 Task: Open a blank sheet, save the file as Pottery.doc and add heading 'Pottery'Pottery ,with the parapraph,with the parapraph Pottery is the art of creating objects from clay by hand or on a pottery wheel. It involves techniques such as molding, shaping, and glazing to create functional or decorative ceramic items like bowls, vases, and sculptures.Apply Font Style Aharoni And font size 14. Apply font style in  Heading Bernard MT Condensed and font size 16 Change heading alignment to  Left
Action: Mouse moved to (18, 20)
Screenshot: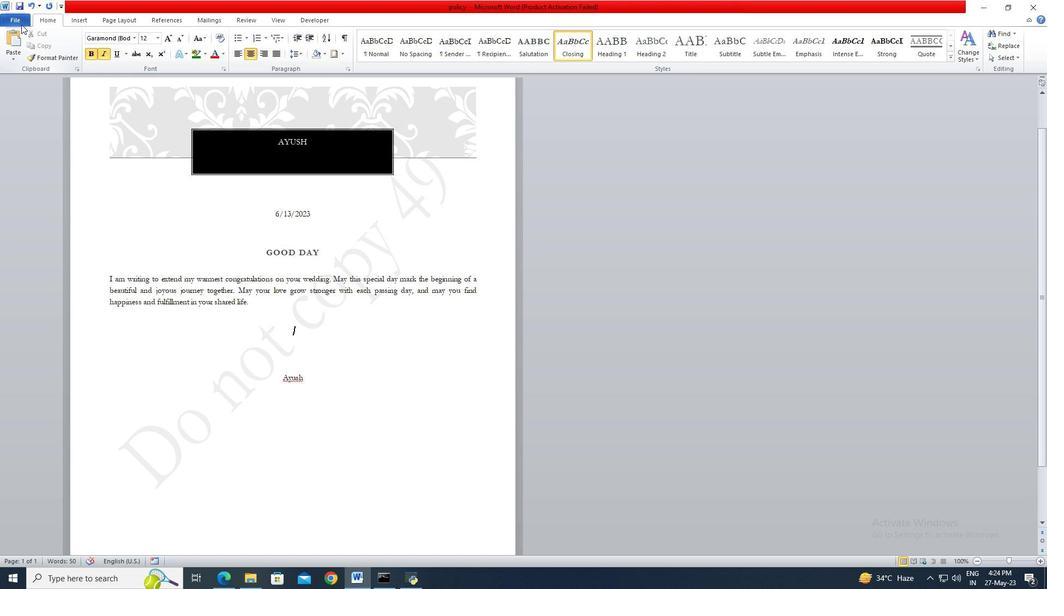 
Action: Mouse pressed left at (18, 20)
Screenshot: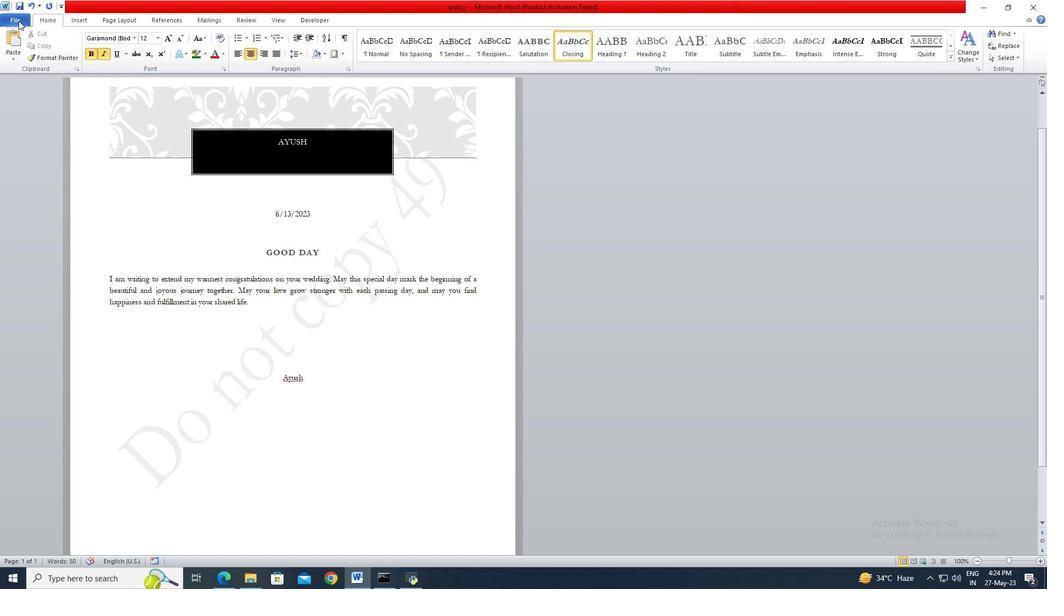 
Action: Mouse moved to (27, 147)
Screenshot: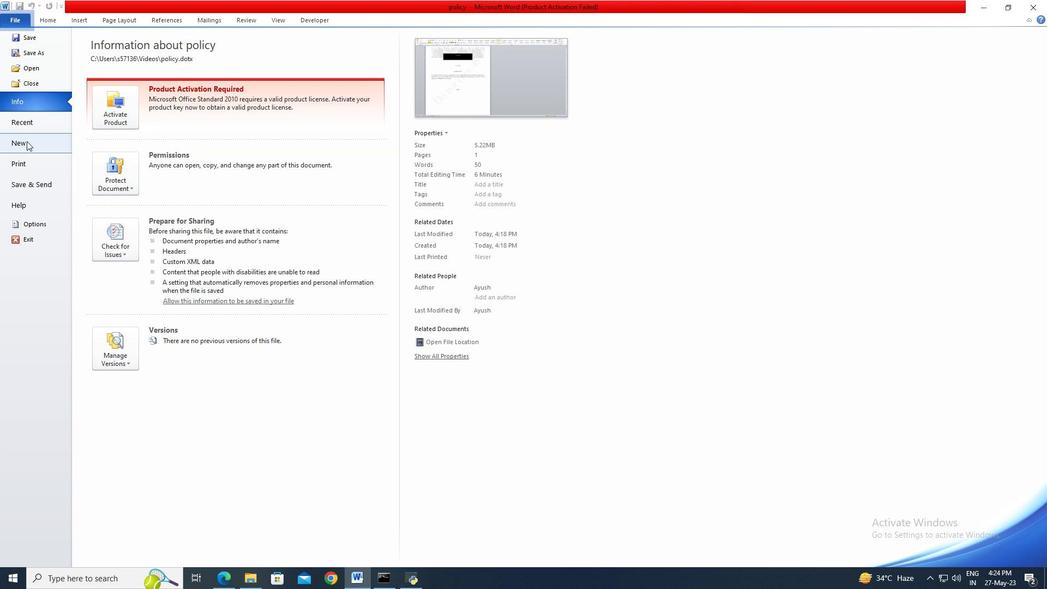 
Action: Mouse pressed left at (27, 147)
Screenshot: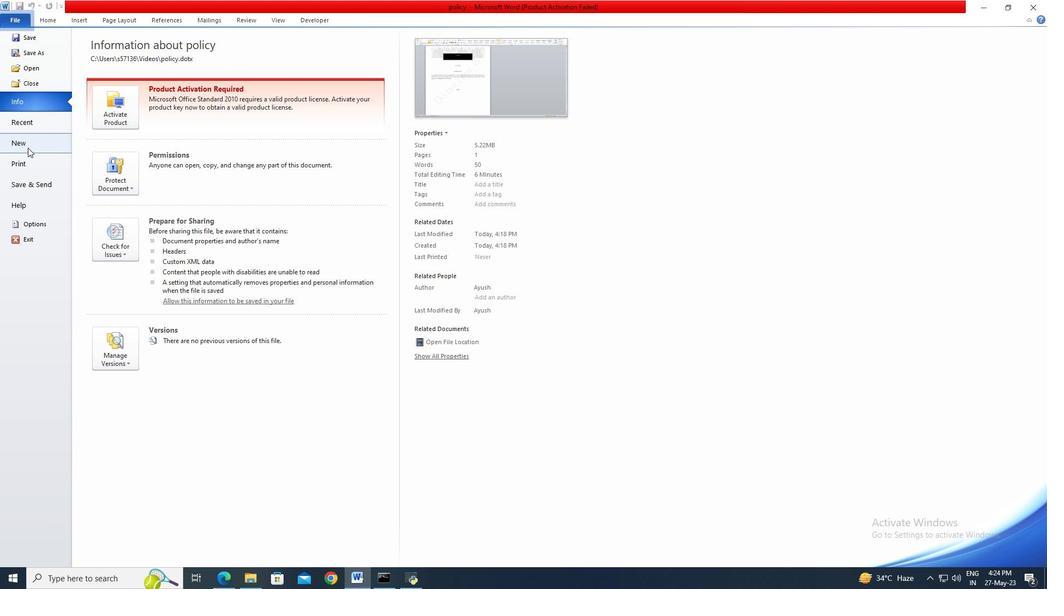 
Action: Mouse moved to (544, 291)
Screenshot: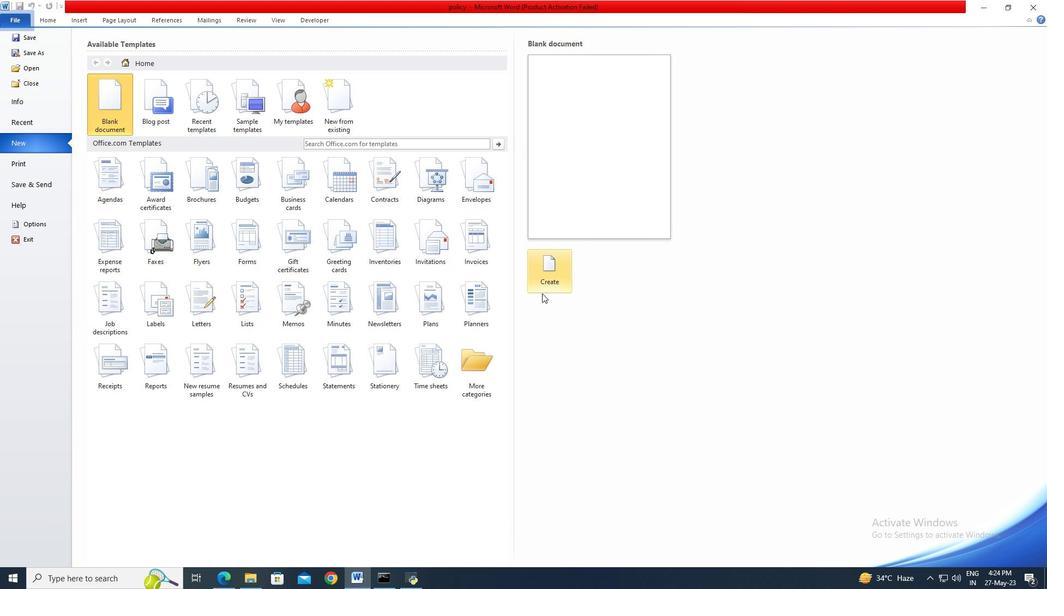 
Action: Mouse pressed left at (544, 291)
Screenshot: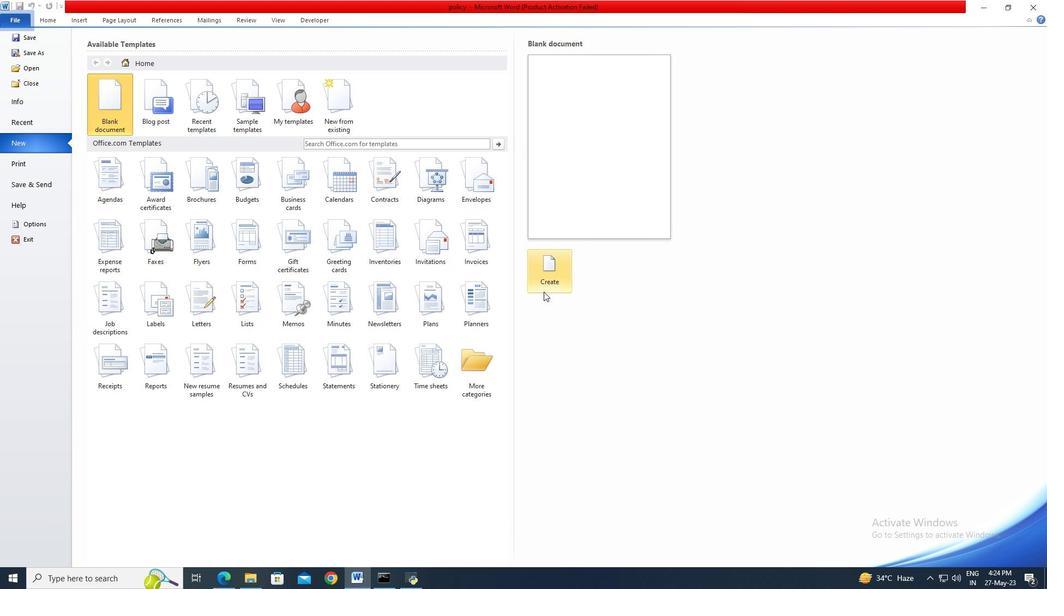 
Action: Mouse moved to (28, 21)
Screenshot: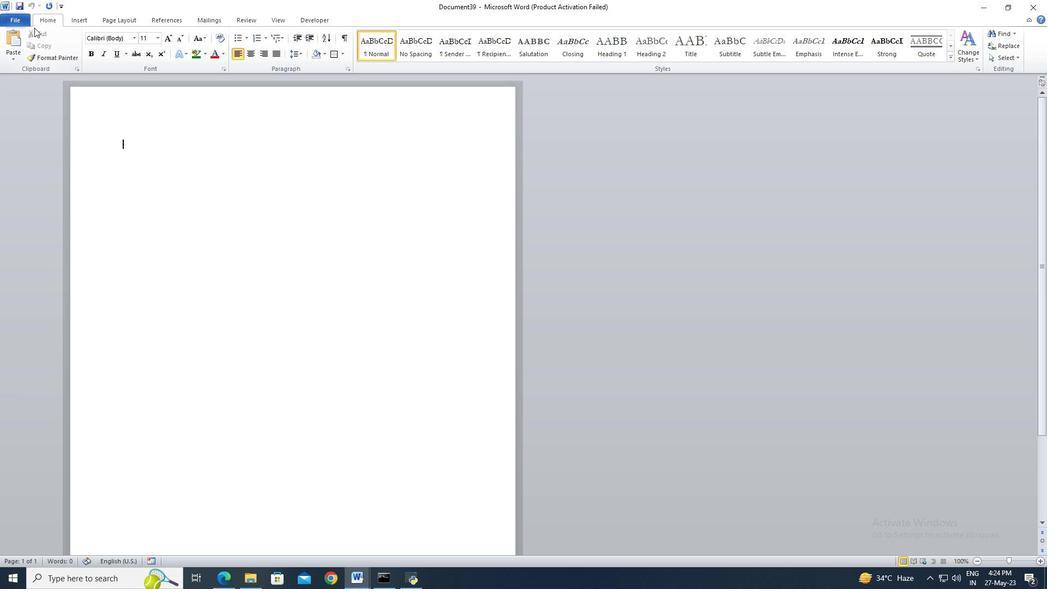 
Action: Mouse pressed left at (28, 21)
Screenshot: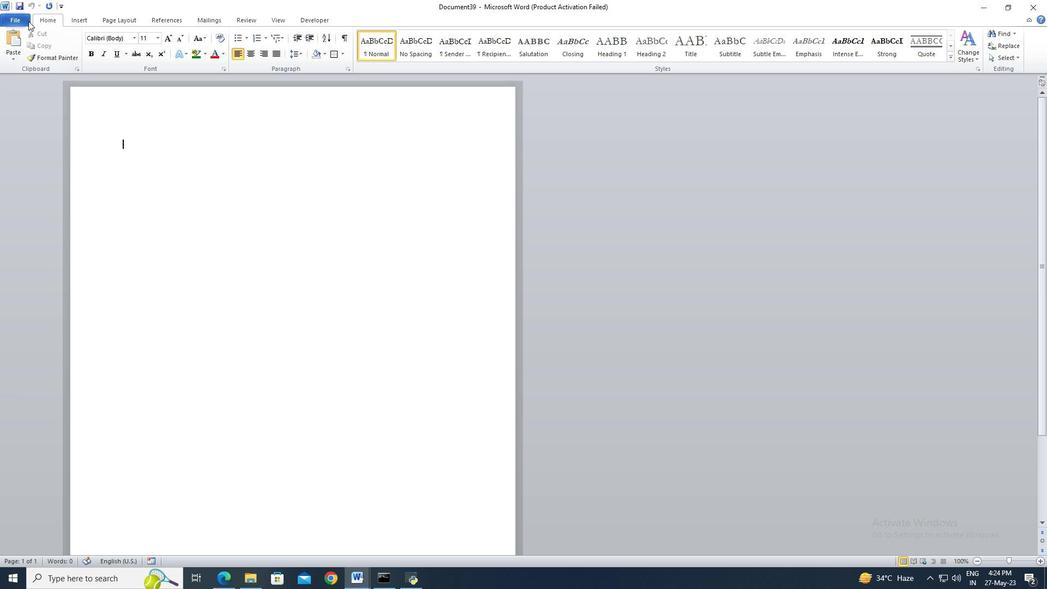 
Action: Mouse moved to (30, 46)
Screenshot: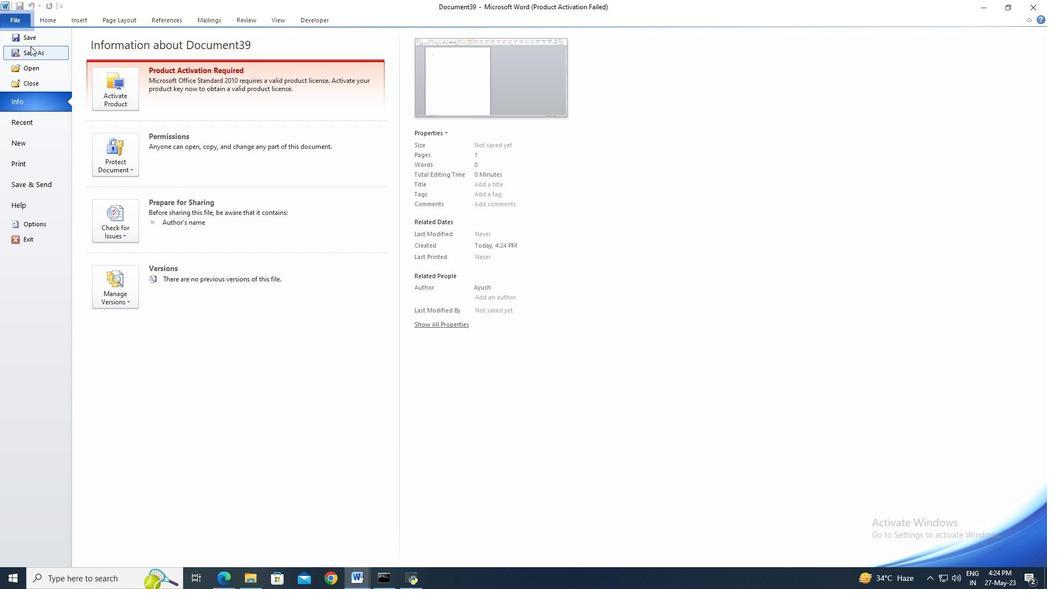 
Action: Mouse pressed left at (30, 46)
Screenshot: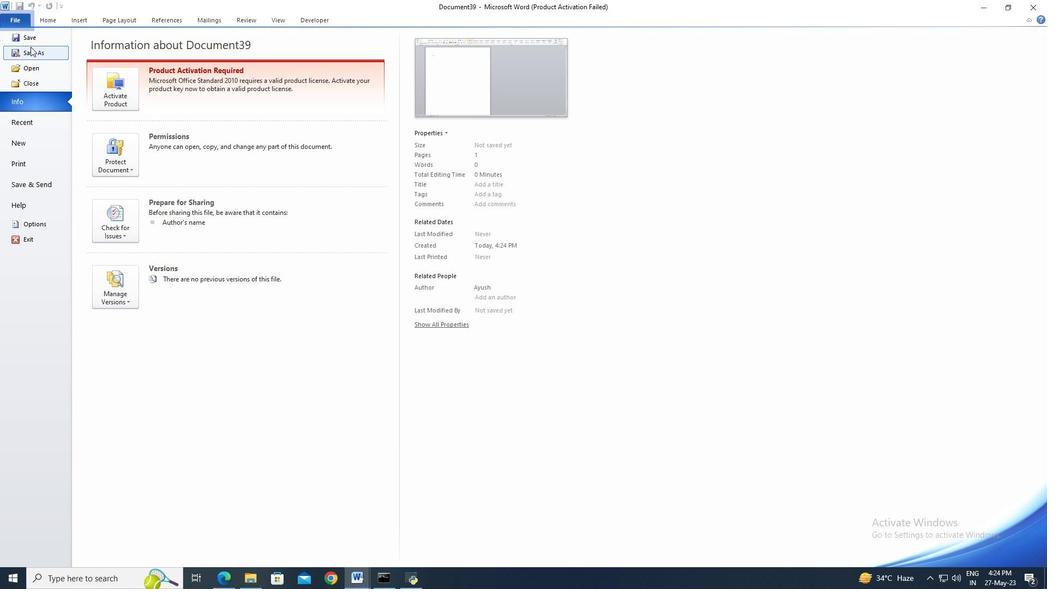 
Action: Mouse moved to (40, 114)
Screenshot: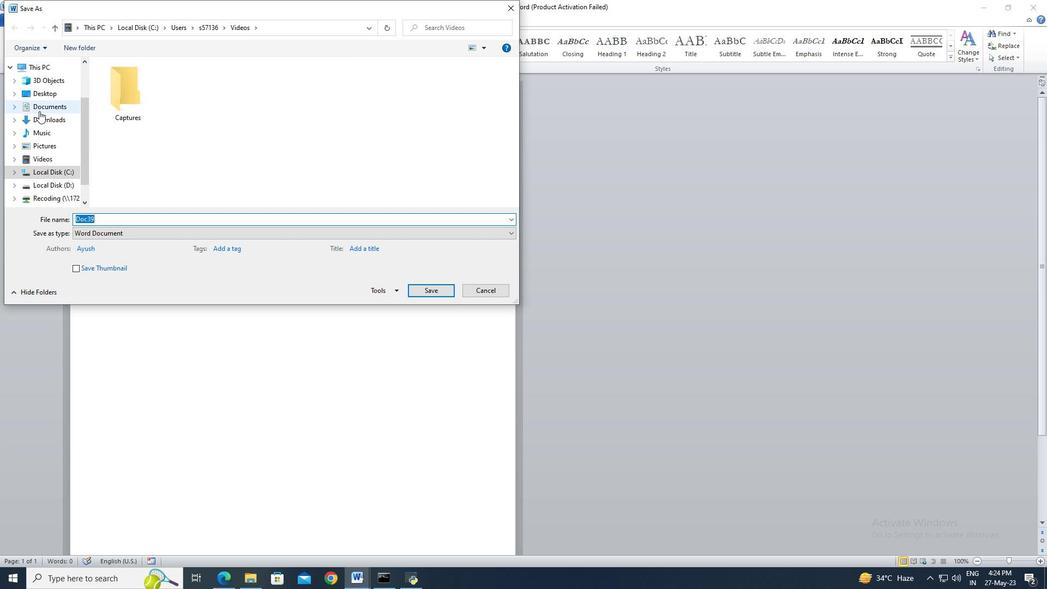 
Action: Mouse pressed left at (40, 114)
Screenshot: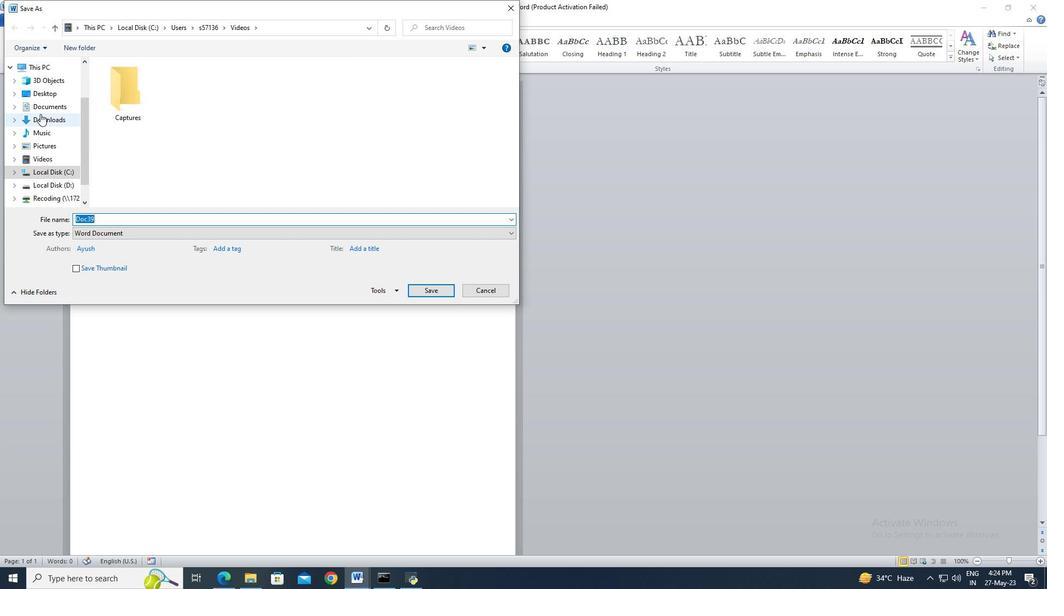 
Action: Mouse moved to (106, 216)
Screenshot: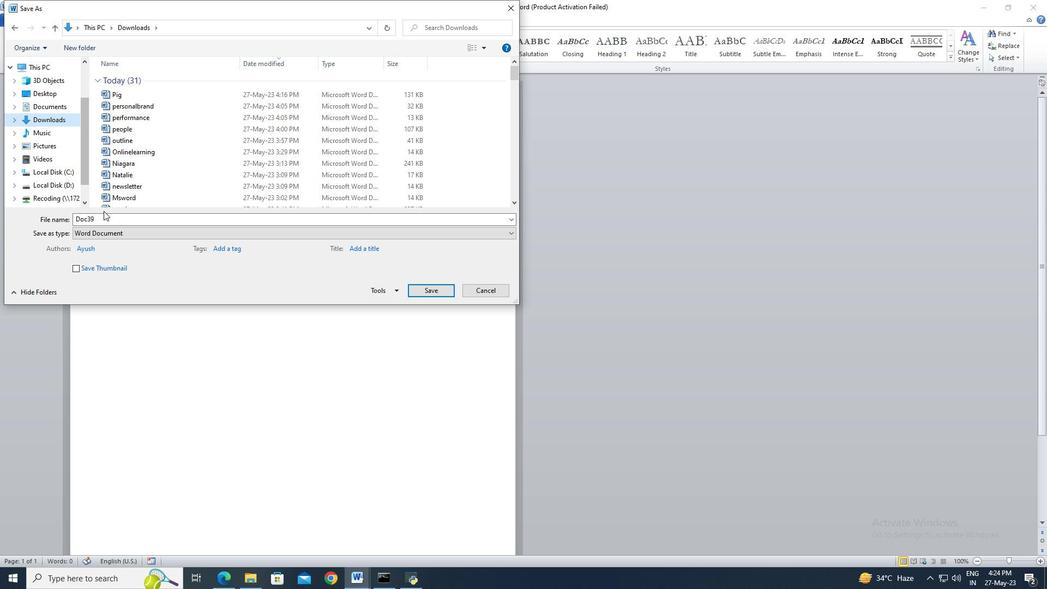 
Action: Mouse pressed left at (106, 216)
Screenshot: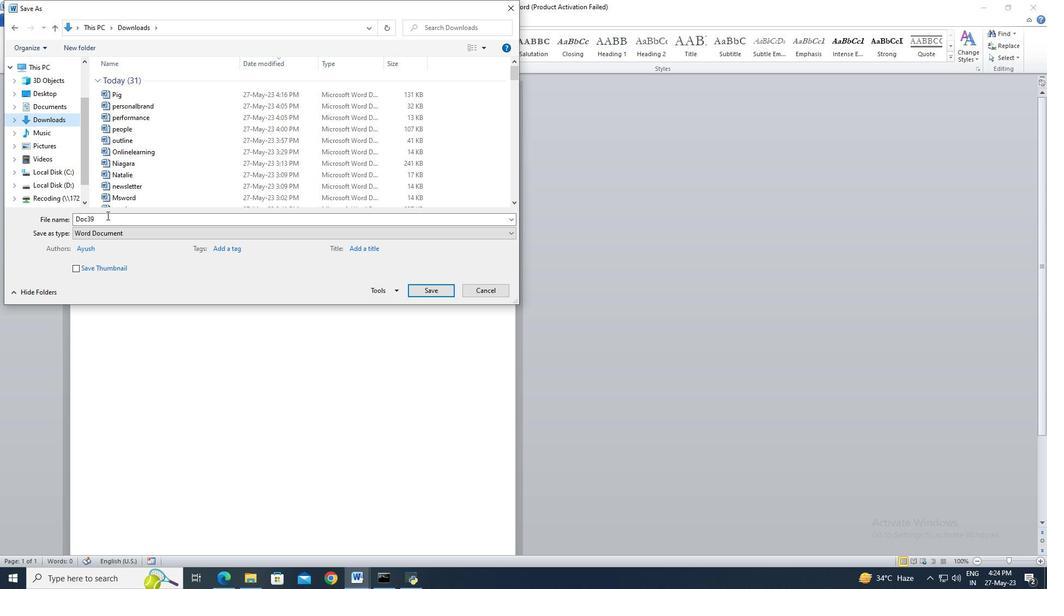 
Action: Key pressed <Key.shift>Pottery
Screenshot: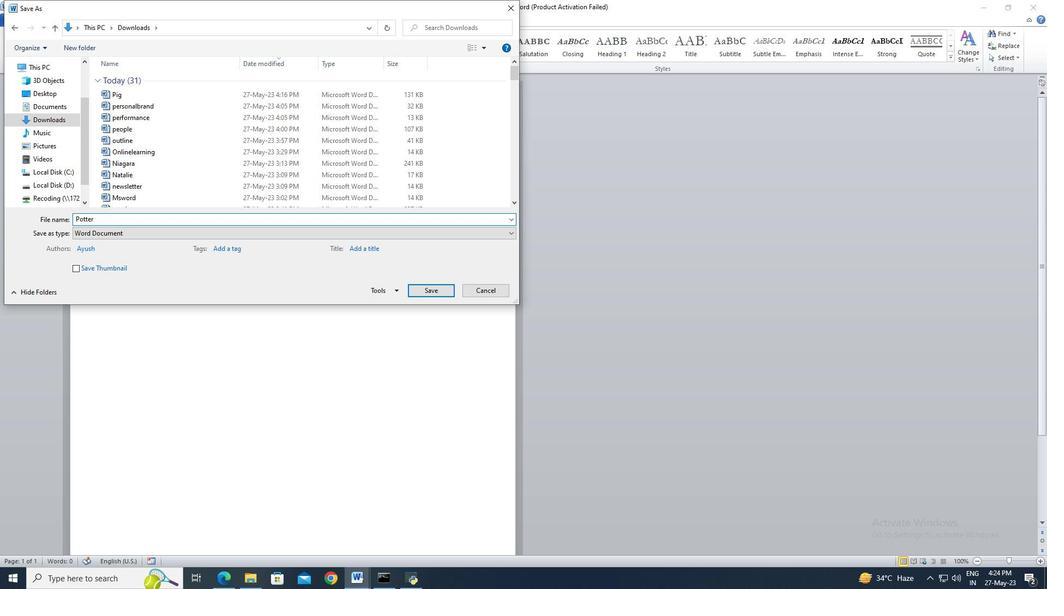
Action: Mouse moved to (417, 289)
Screenshot: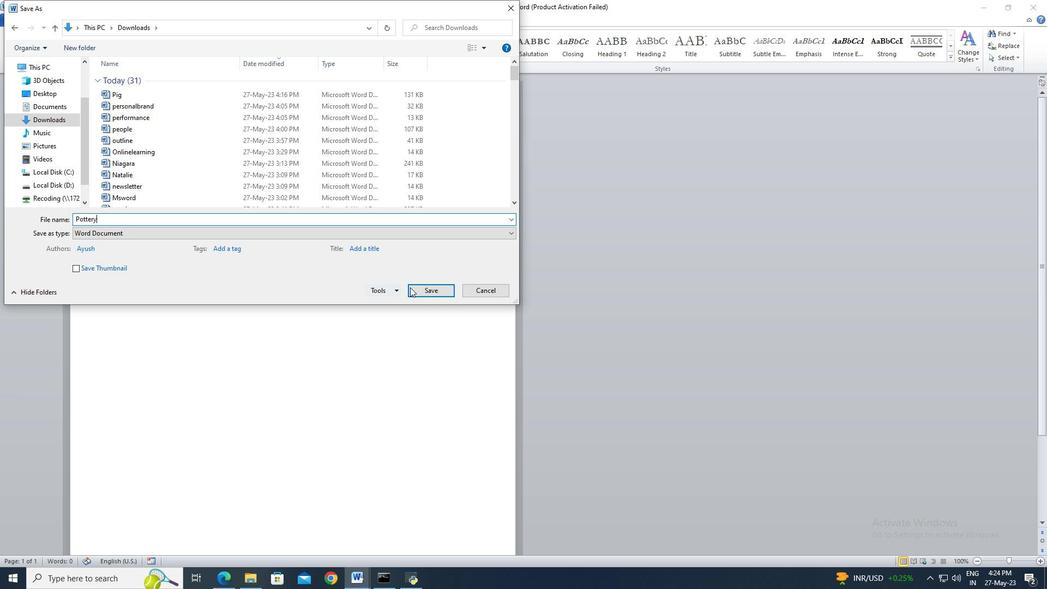 
Action: Mouse pressed left at (417, 289)
Screenshot: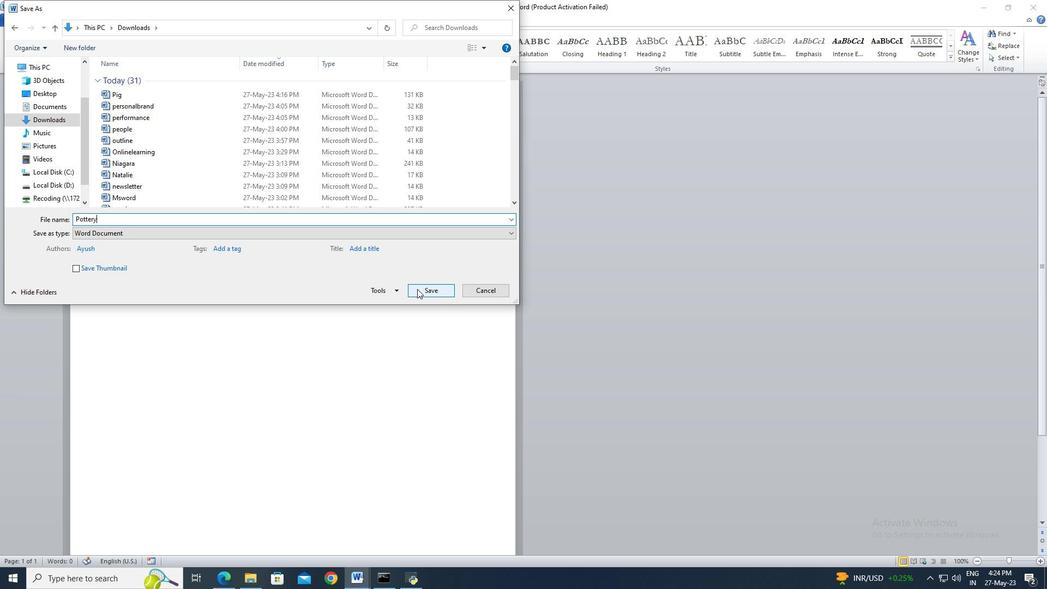 
Action: Mouse moved to (606, 45)
Screenshot: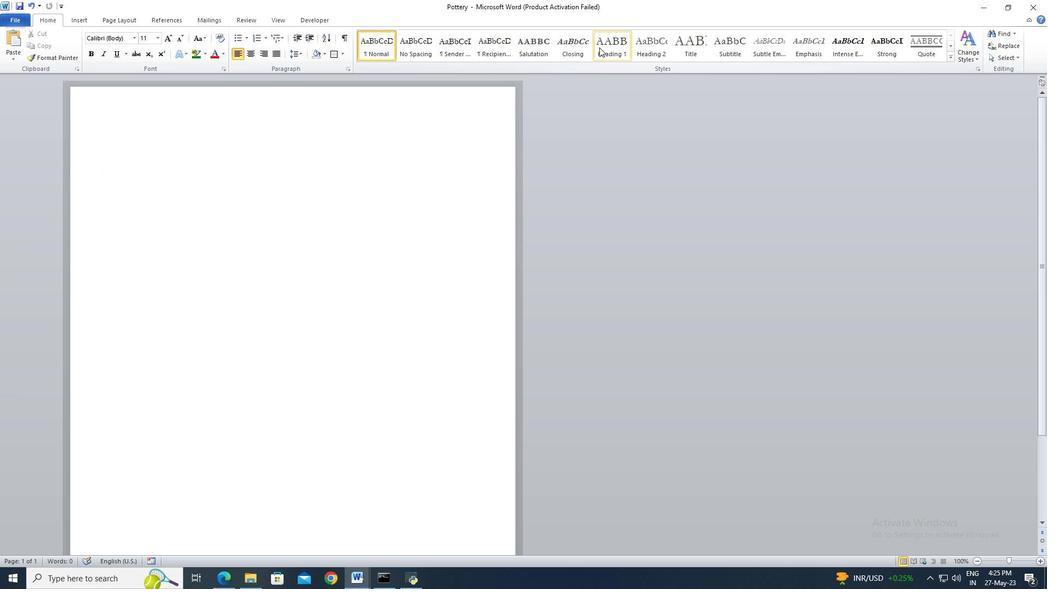 
Action: Mouse pressed left at (606, 45)
Screenshot: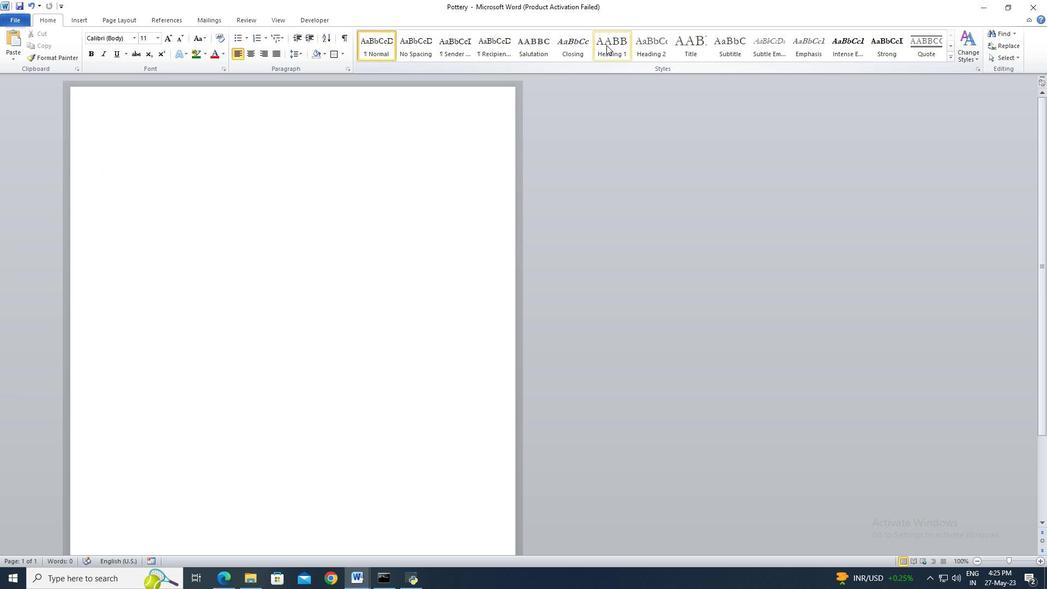 
Action: Key pressed <Key.shift>P
Screenshot: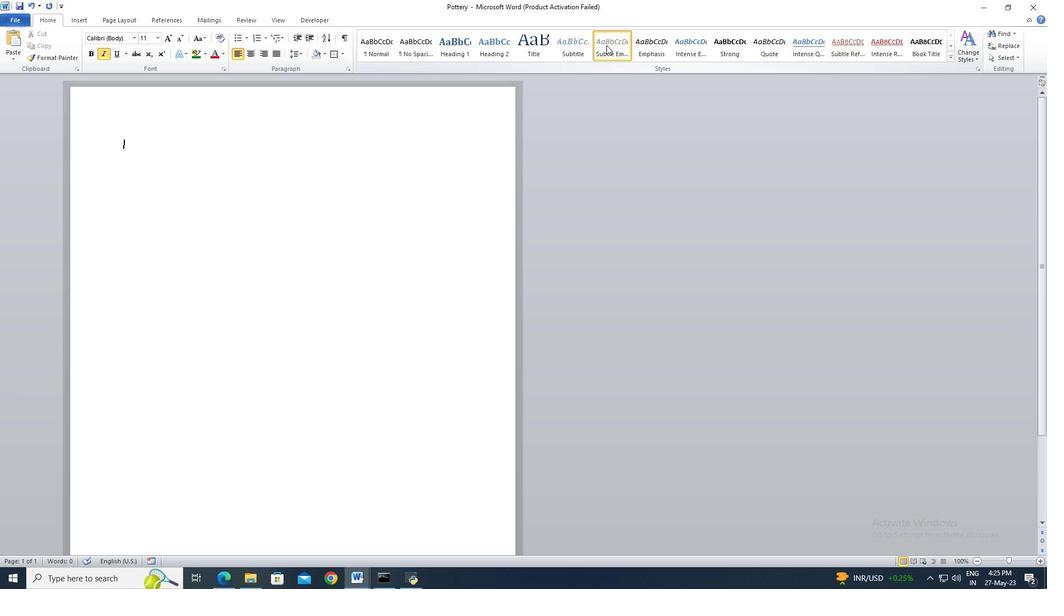 
Action: Mouse moved to (555, 54)
Screenshot: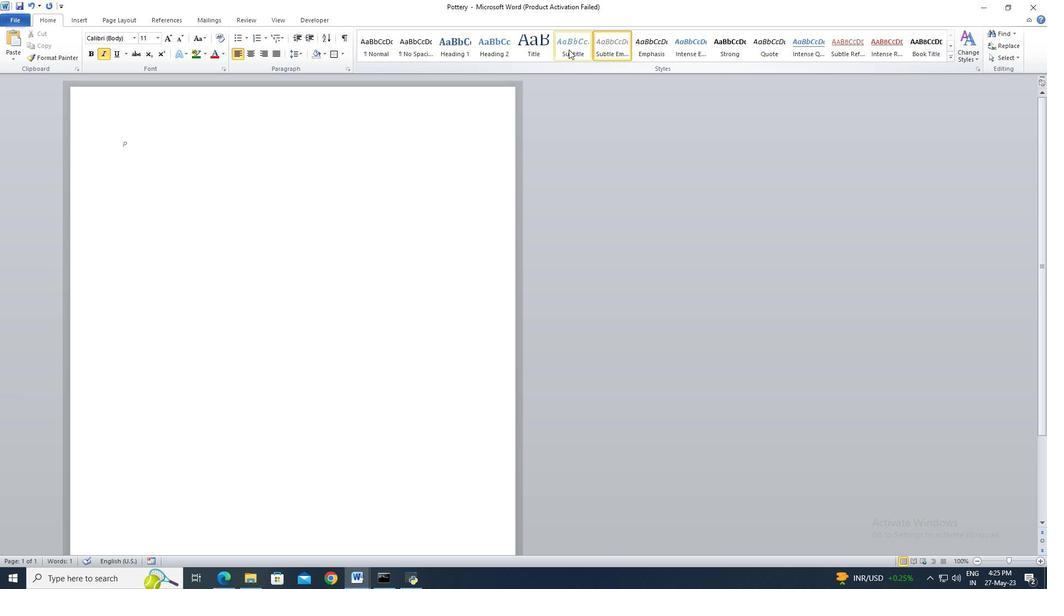 
Action: Key pressed <Key.backspace>
Screenshot: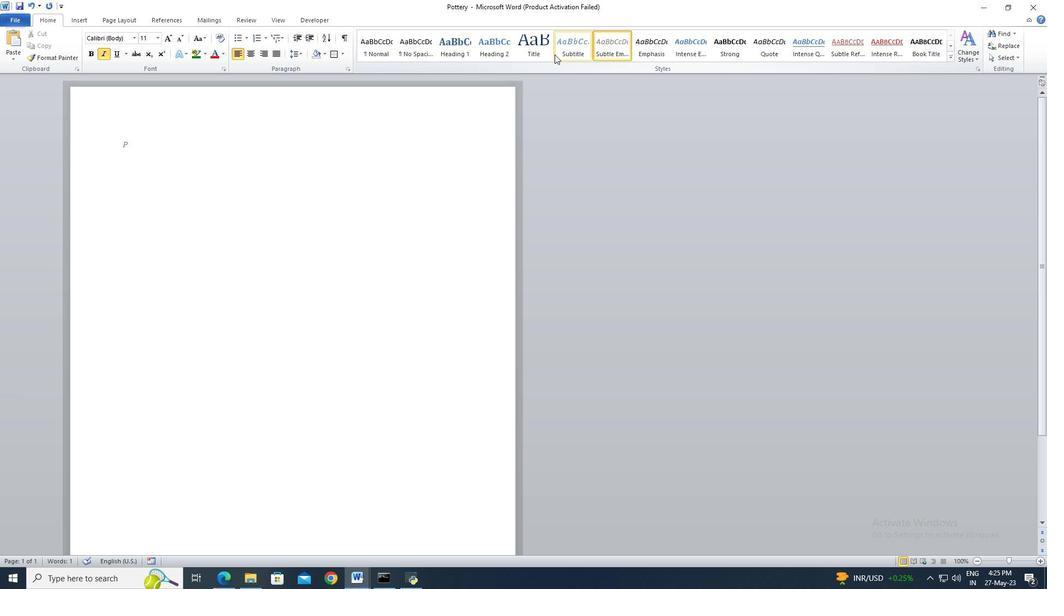 
Action: Mouse moved to (443, 54)
Screenshot: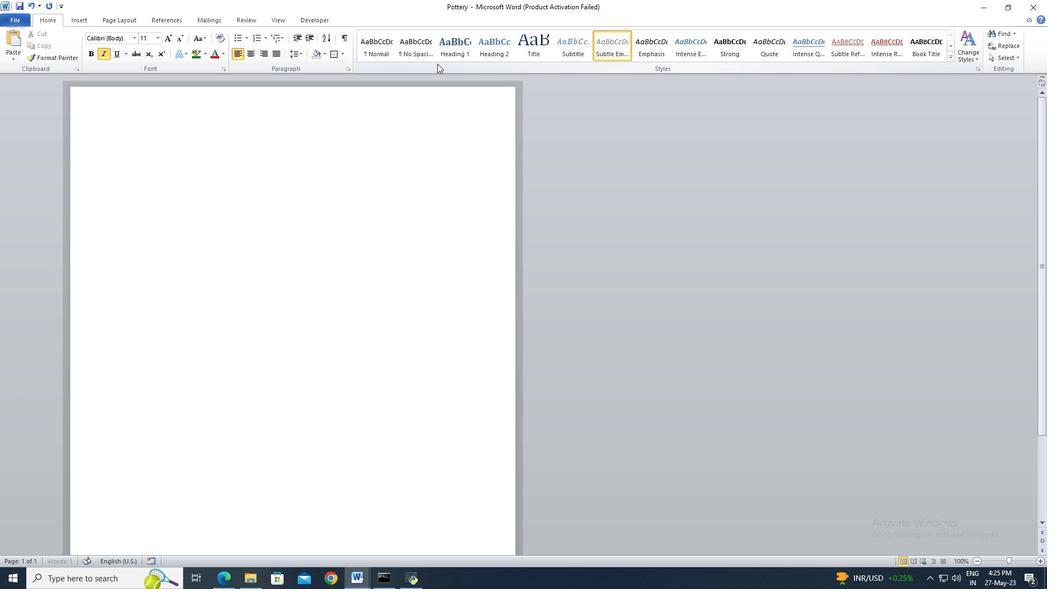 
Action: Mouse pressed left at (443, 54)
Screenshot: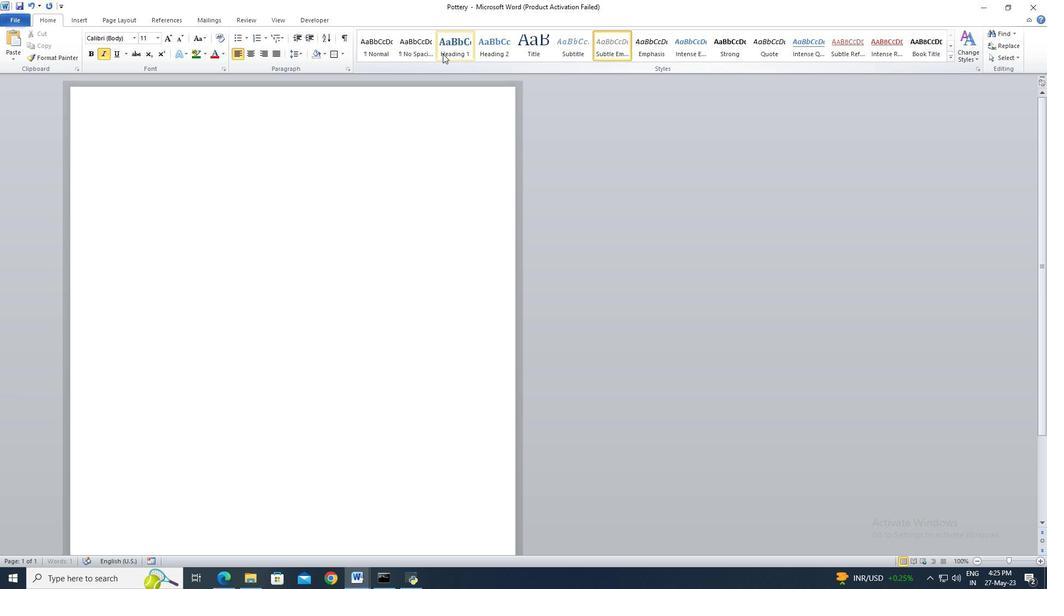 
Action: Mouse moved to (428, 114)
Screenshot: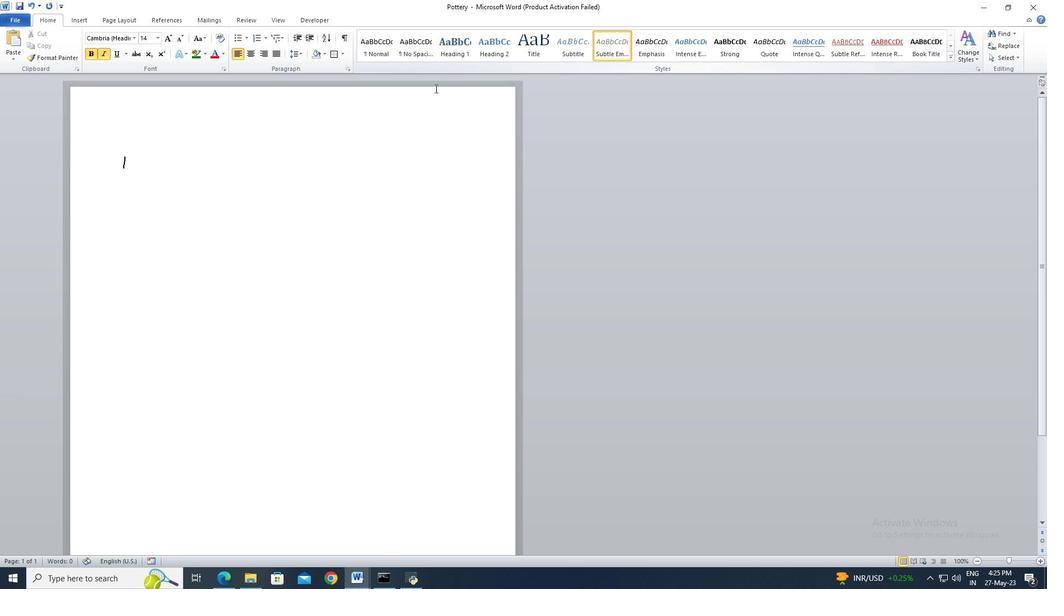 
Action: Key pressed <Key.shift>Pottery<Key.enter><Key.enter><Key.shift>Pottery<Key.space>is<Key.space>the<Key.space>art<Key.space>of<Key.space>creating<Key.space>objects<Key.space>from<Key.space>clay<Key.space>by<Key.space>hand<Key.space>or<Key.space>on<Key.space>a<Key.space>pottery<Key.space>wheel.<Key.space><Key.shift>It<Key.space>involves<Key.space>techniques<Key.space>such<Key.space>as<Key.space>molding,<Key.space>shaping,<Key.space>and<Key.space>glazing<Key.space>tocr<Key.backspace><Key.backspace><Key.space>create<Key.space>functional<Key.space>or<Key.space>decorativc<Key.backspace>e<Key.space>ceramic<Key.space>items<Key.space>like<Key.space>bowls,<Key.space>vases,<Key.space>and<Key.space>sculptures.
Screenshot: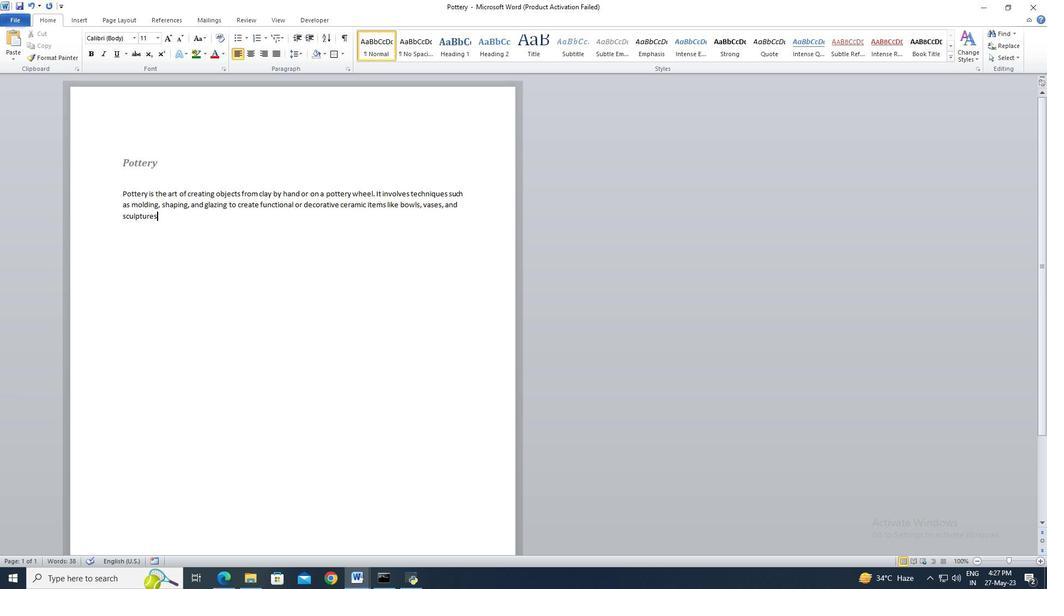 
Action: Mouse moved to (203, 222)
Screenshot: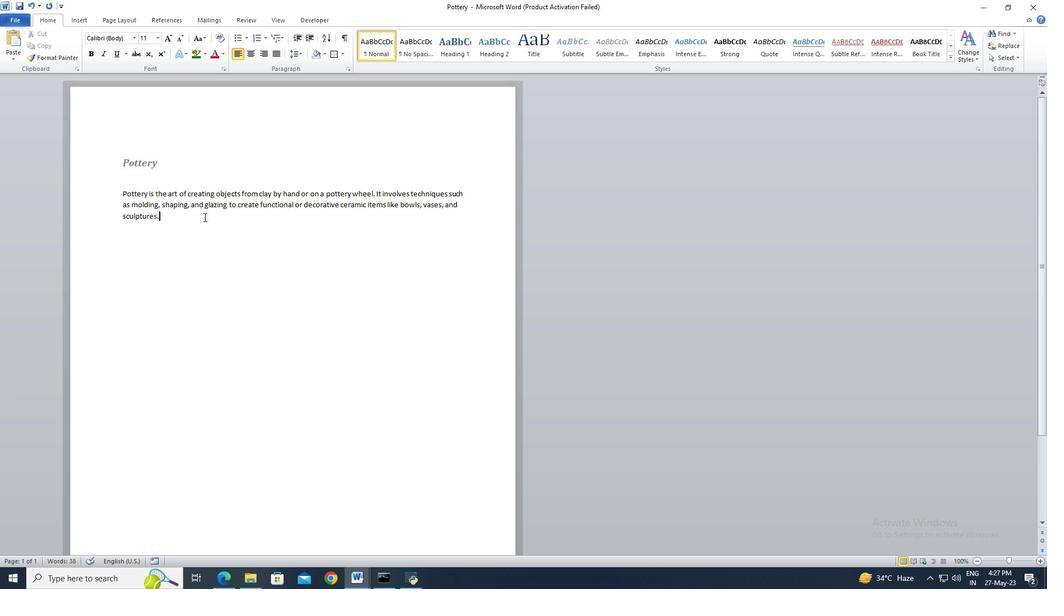 
Action: Mouse pressed left at (203, 222)
Screenshot: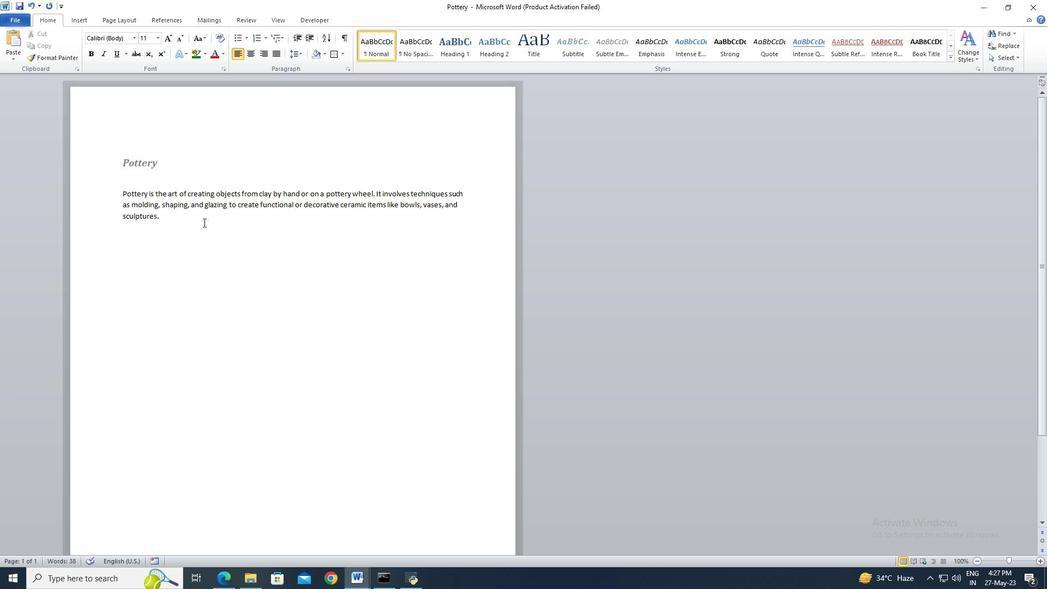 
Action: Key pressed <Key.shift><Key.up><Key.up><Key.up><Key.left><Key.right><Key.right>
Screenshot: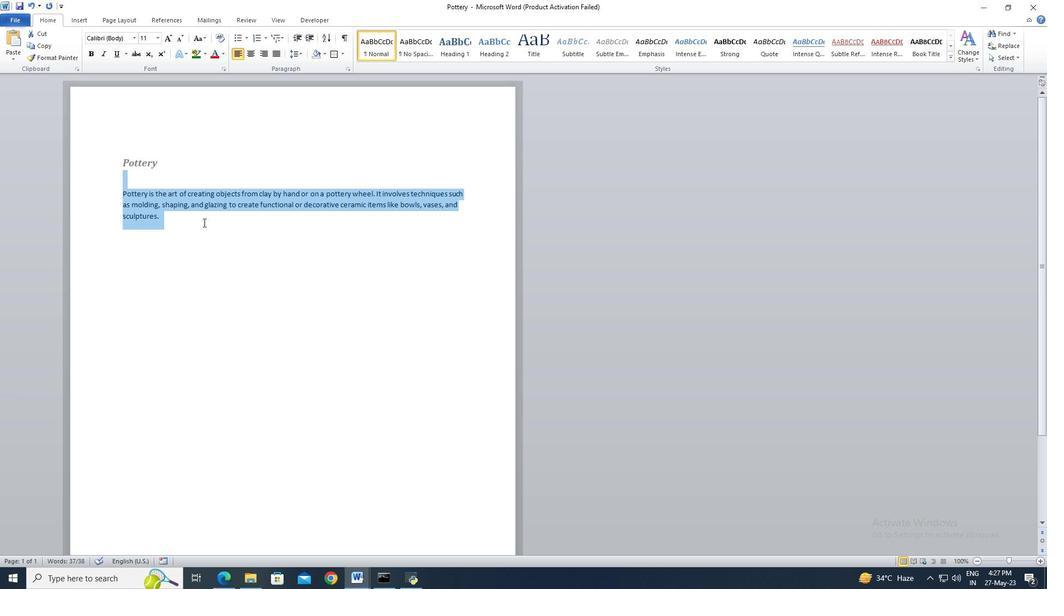 
Action: Mouse moved to (124, 39)
Screenshot: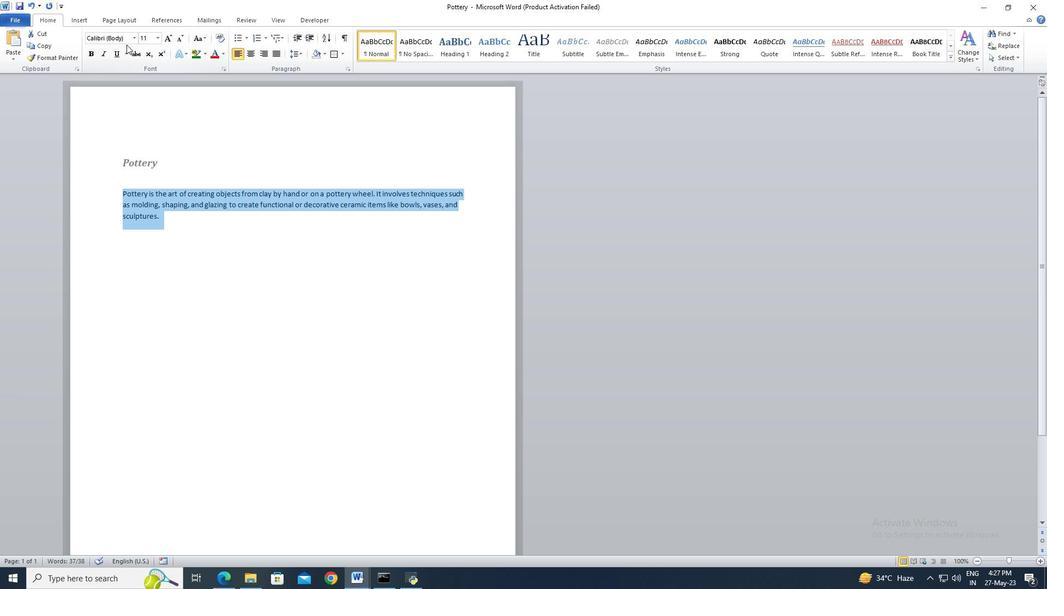 
Action: Mouse pressed left at (124, 39)
Screenshot: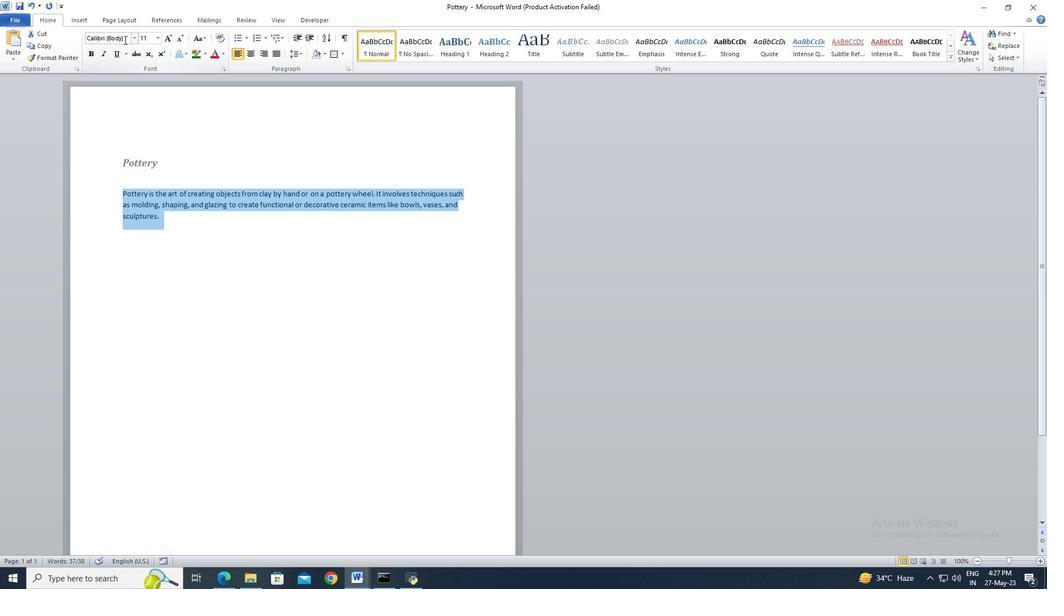 
Action: Key pressed <Key.shift>Aharoni<Key.tab>
Screenshot: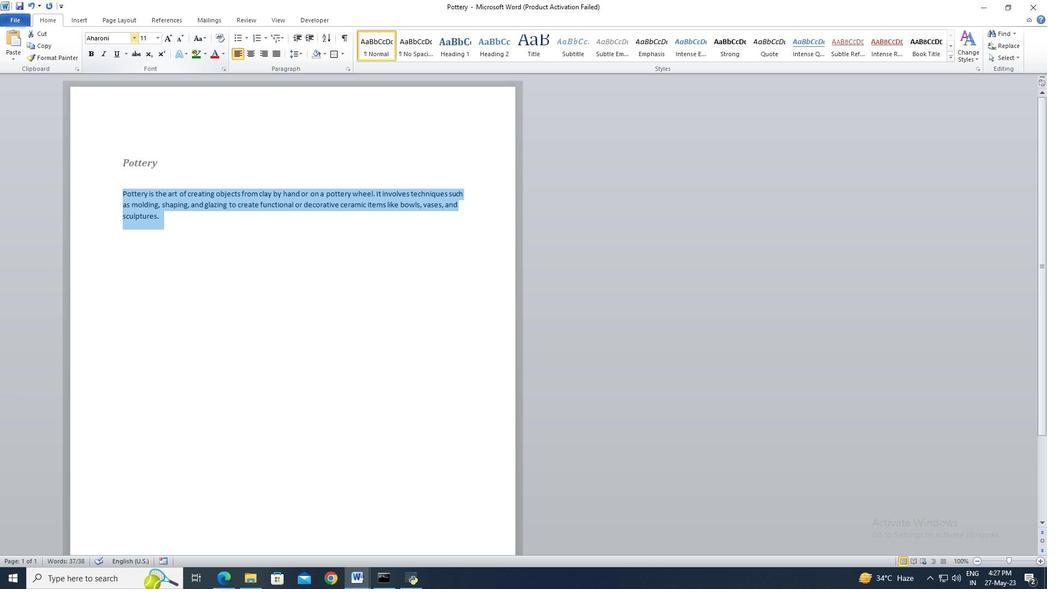 
Action: Mouse moved to (159, 50)
Screenshot: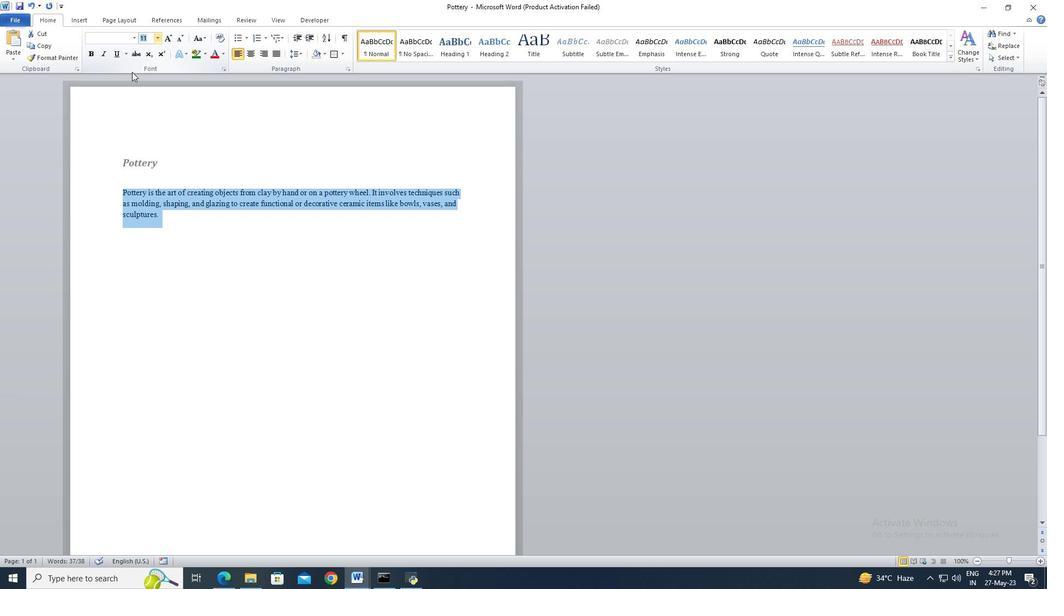 
Action: Key pressed 14<Key.enter>
Screenshot: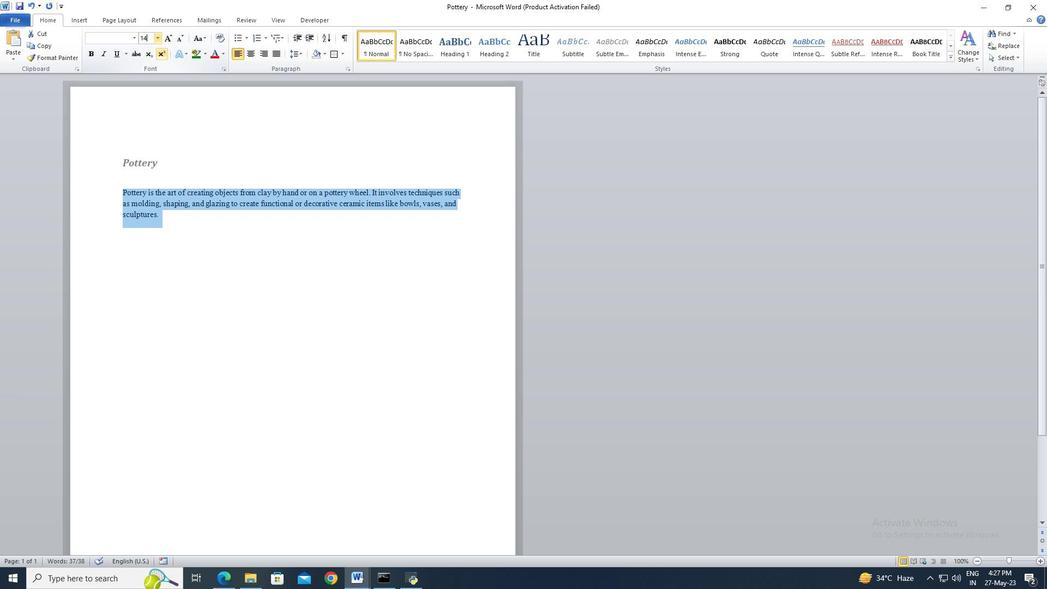 
Action: Mouse moved to (124, 163)
Screenshot: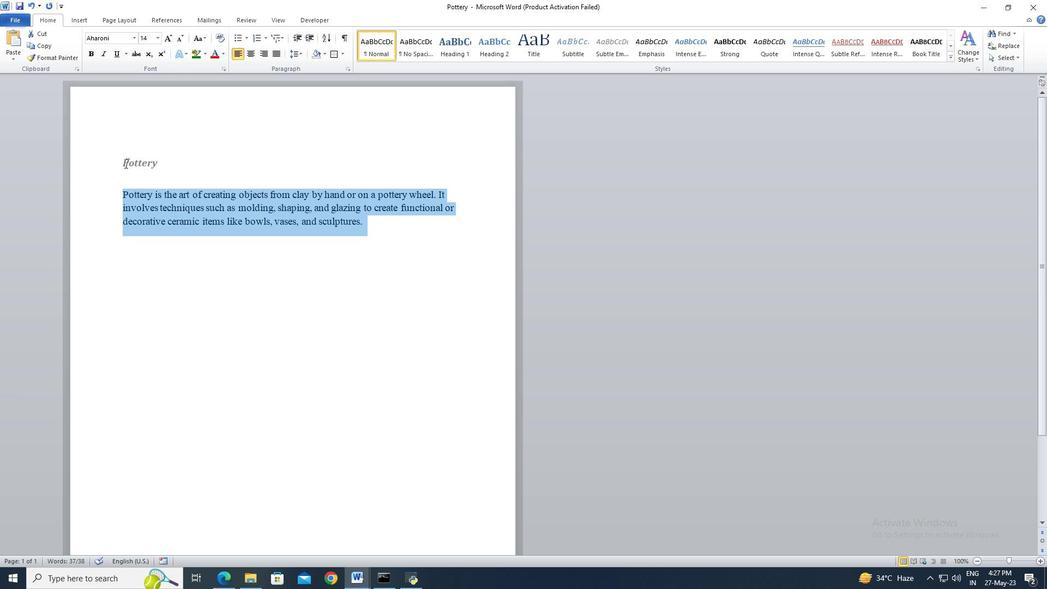 
Action: Mouse pressed left at (124, 163)
Screenshot: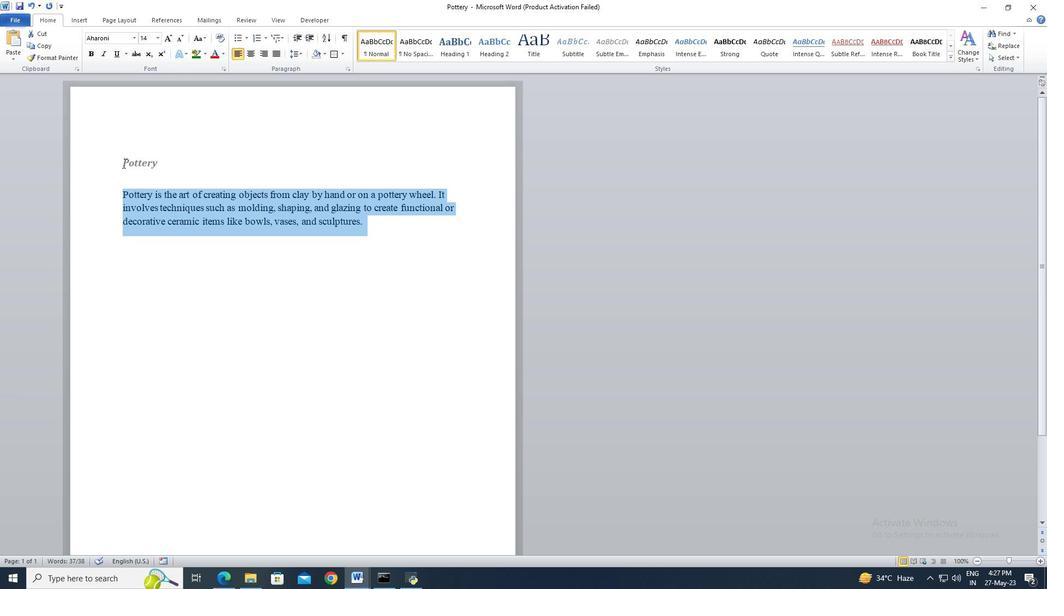 
Action: Key pressed <Key.shift><Key.right><Key.end>
Screenshot: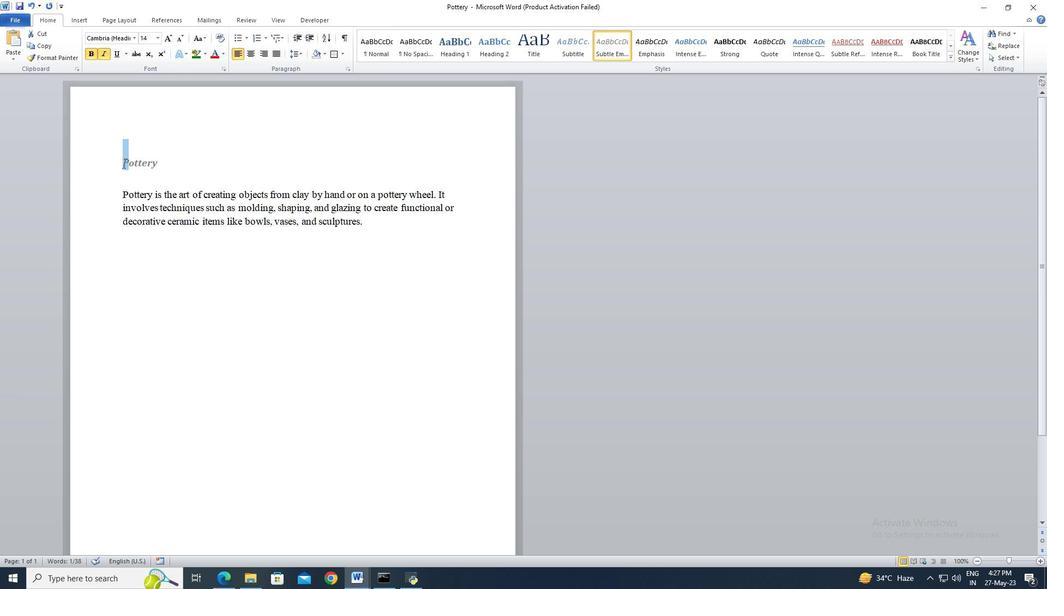 
Action: Mouse moved to (124, 38)
Screenshot: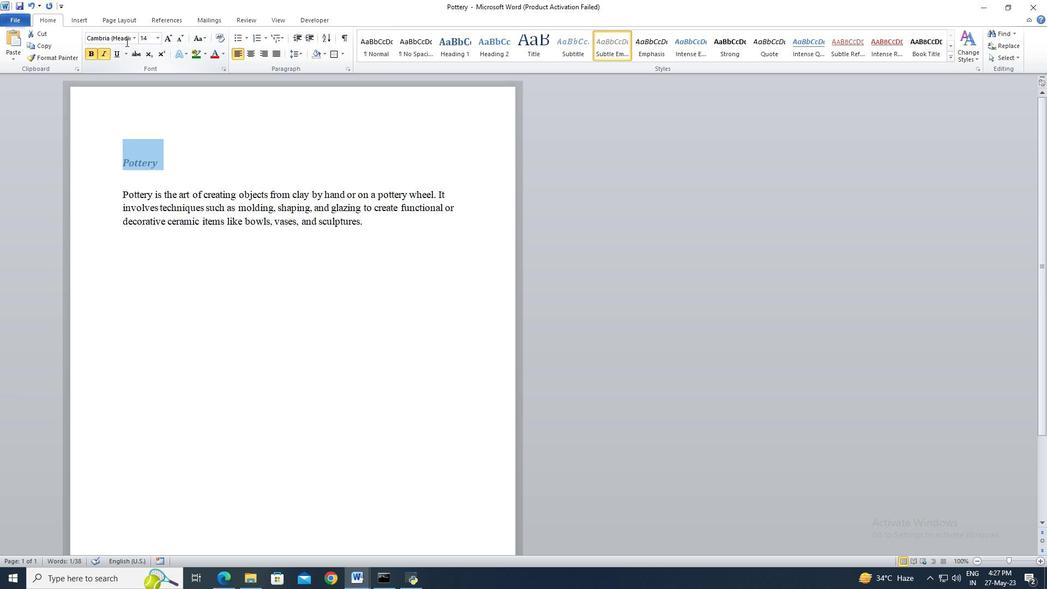 
Action: Mouse pressed left at (124, 38)
Screenshot: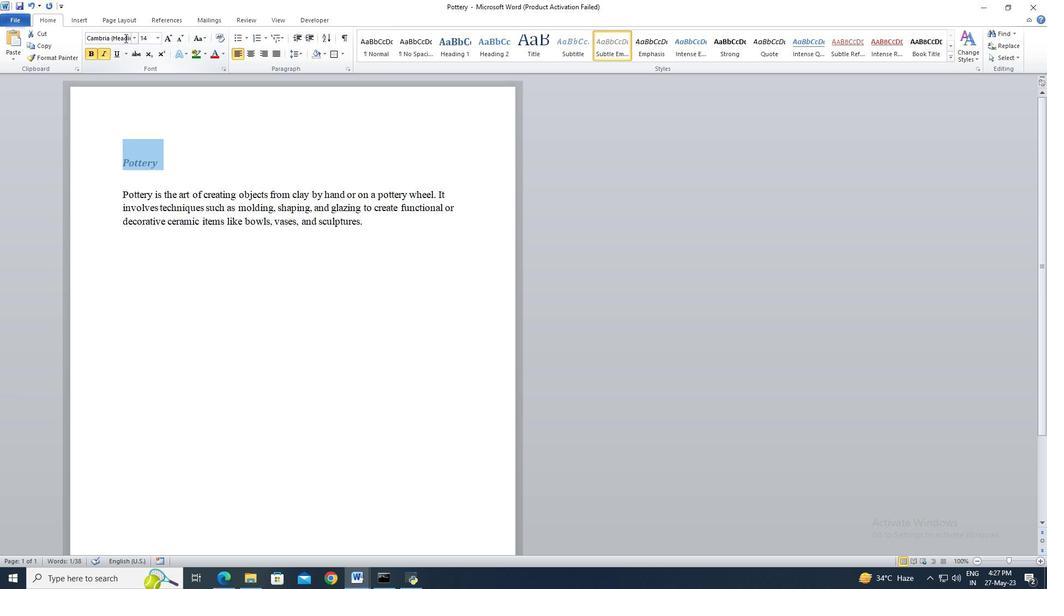 
Action: Key pressed <Key.shift>Bernard<Key.space><Key.shift>MT<Key.space><Key.shift>Condensed<Key.enter>
Screenshot: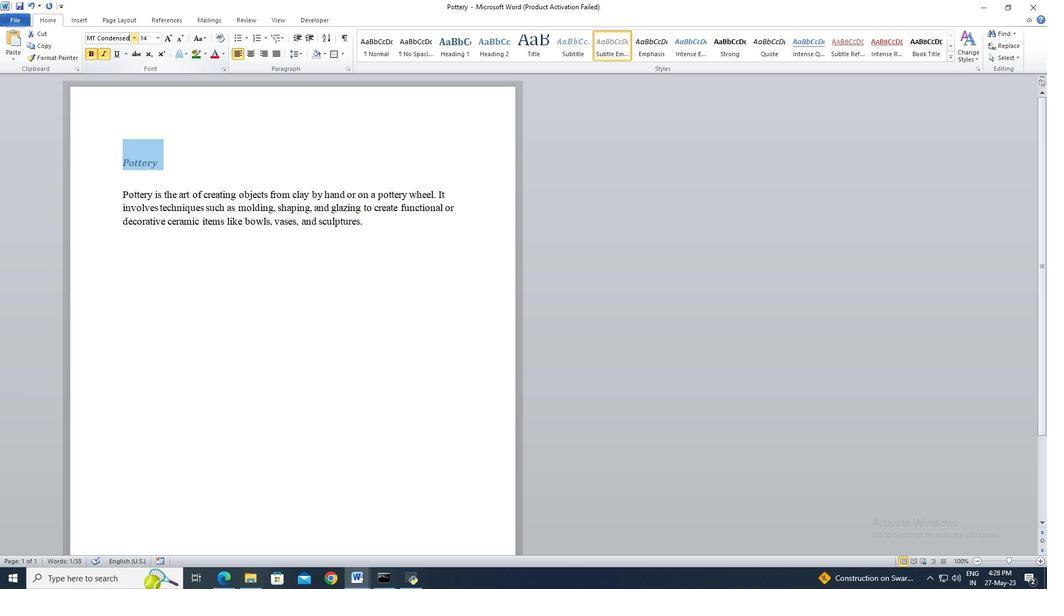
Action: Mouse moved to (145, 38)
Screenshot: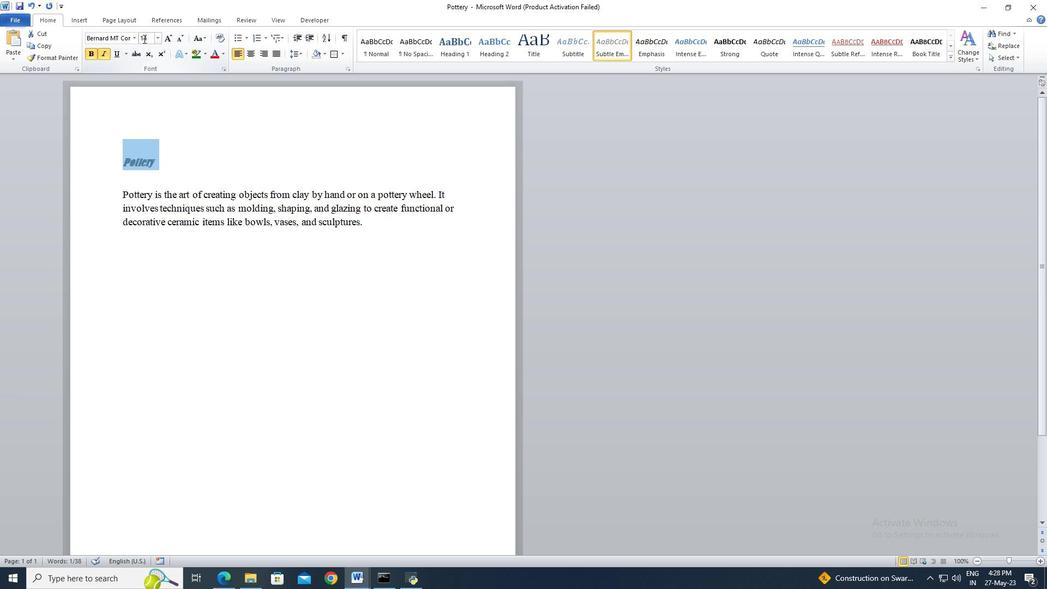 
Action: Mouse pressed left at (145, 38)
Screenshot: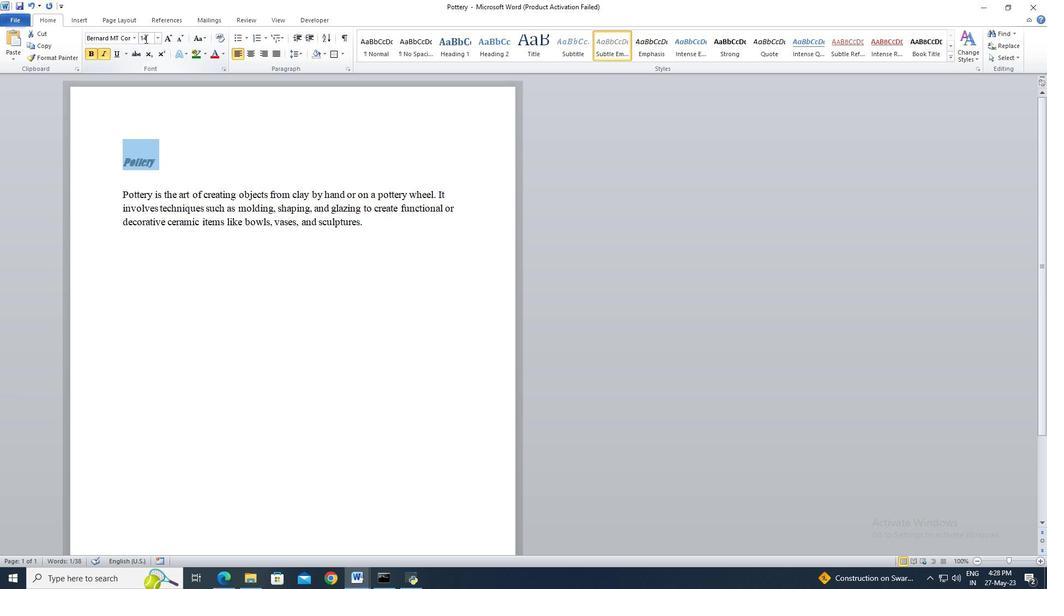 
Action: Key pressed 16<Key.enter>
Screenshot: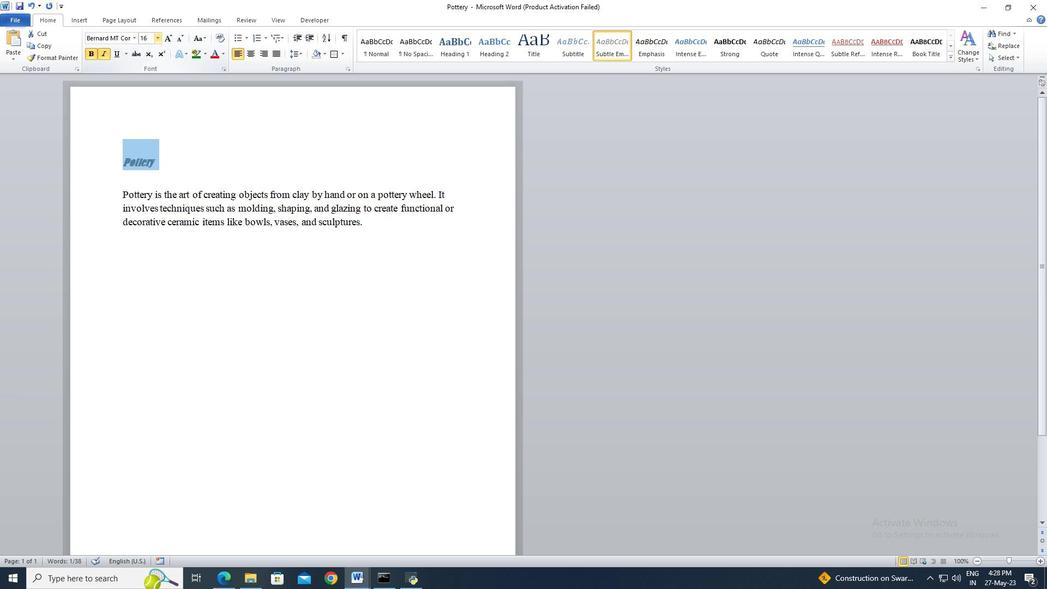 
Action: Mouse moved to (239, 56)
Screenshot: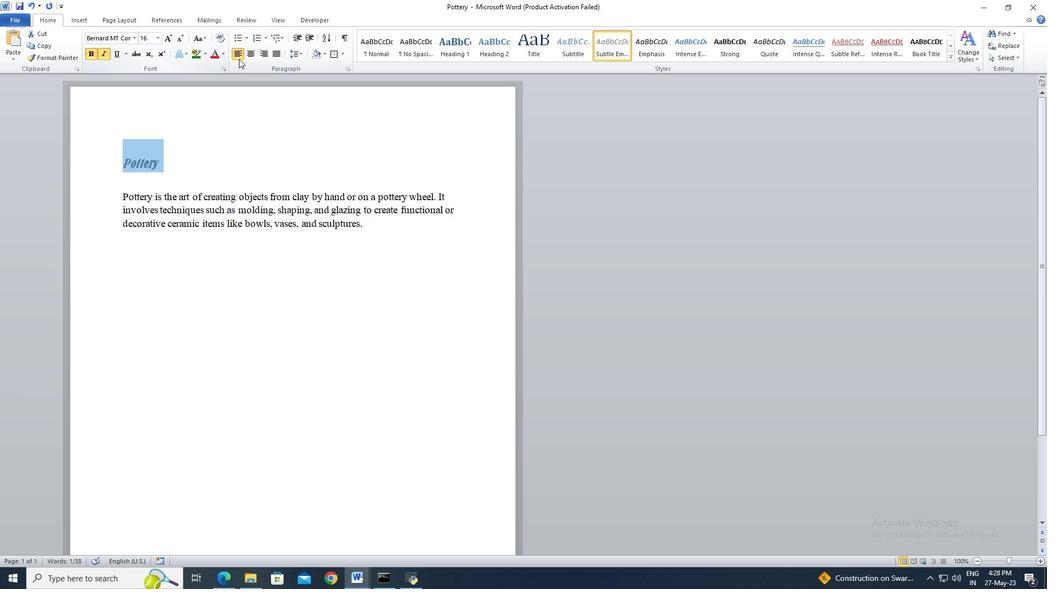 
Action: Mouse pressed left at (239, 56)
Screenshot: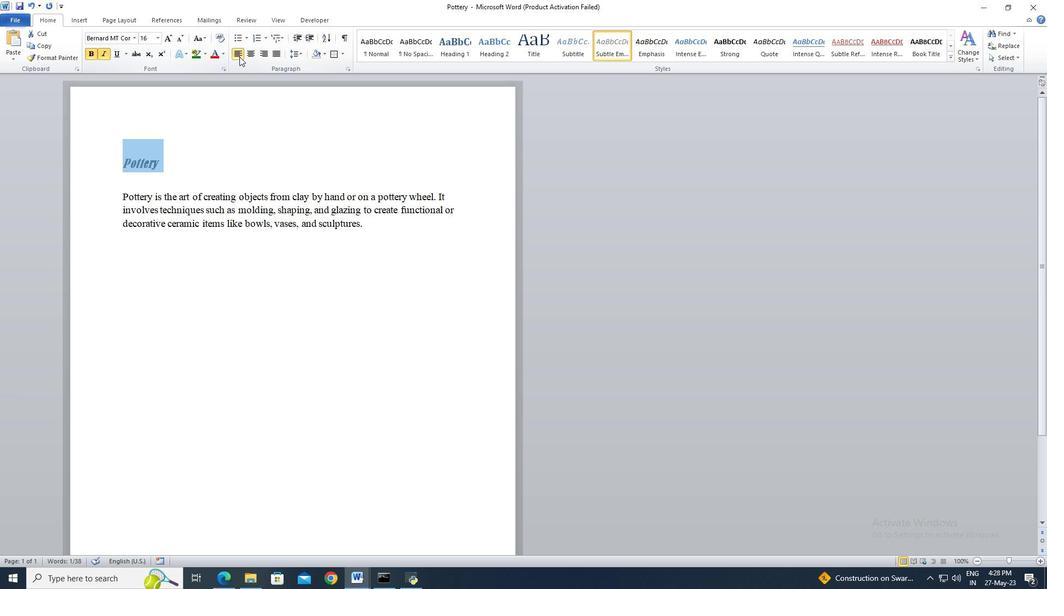 
Action: Mouse moved to (367, 219)
Screenshot: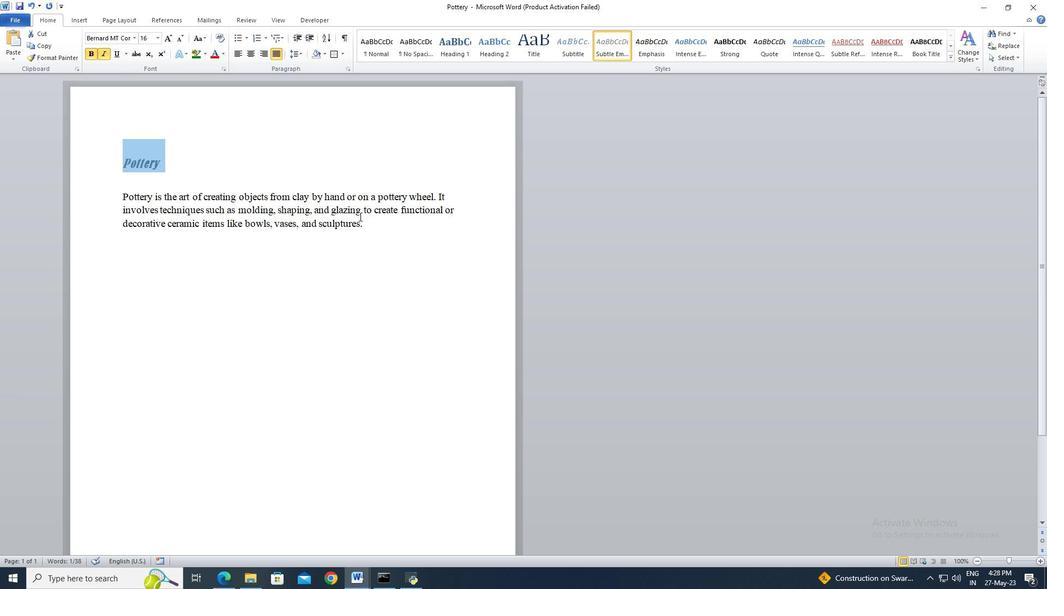 
Action: Mouse pressed left at (367, 219)
Screenshot: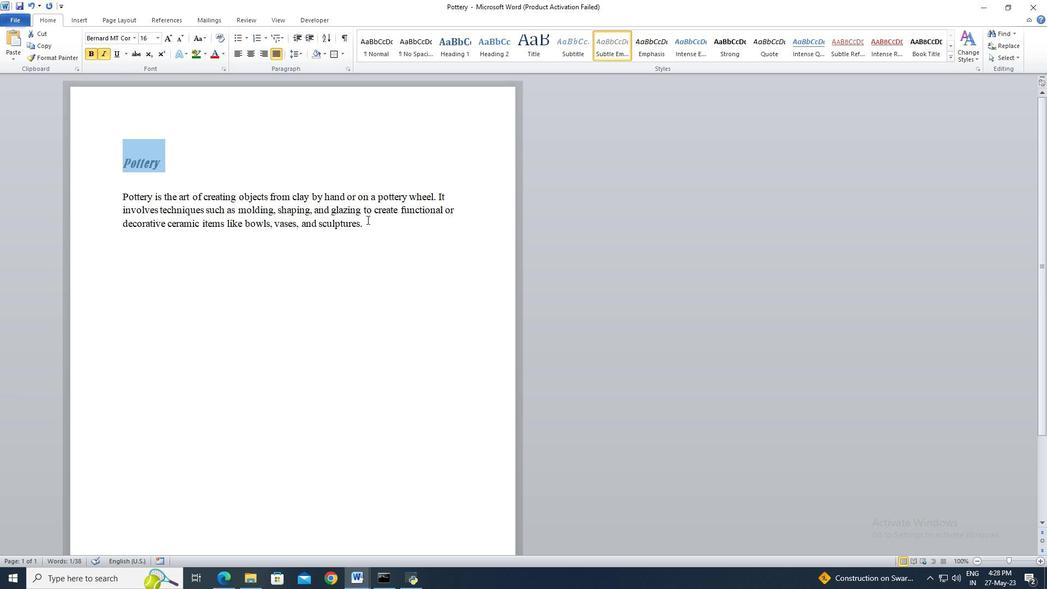 
